 Task: Add a field from the Popular template Priority a blank project AgileHive
Action: Mouse moved to (945, 87)
Screenshot: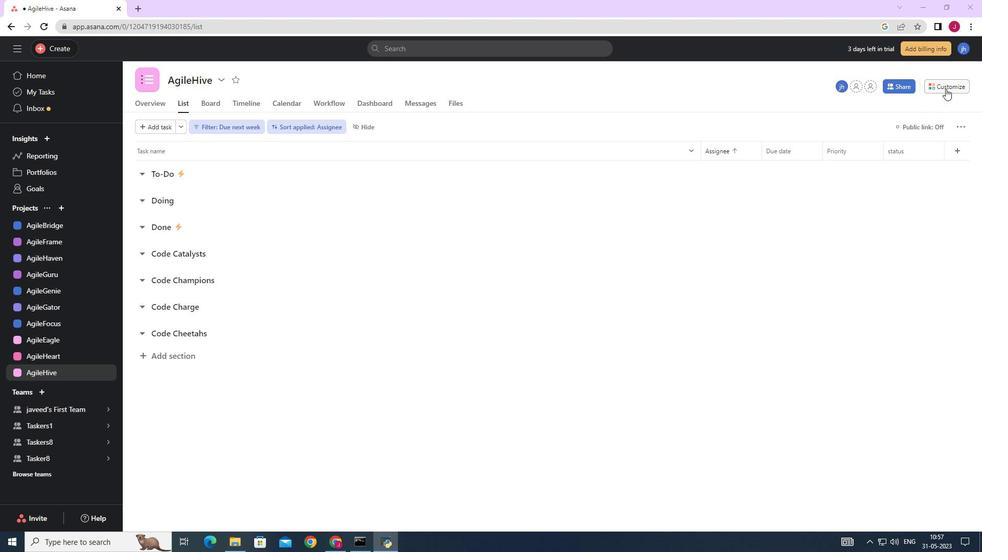 
Action: Mouse pressed left at (945, 87)
Screenshot: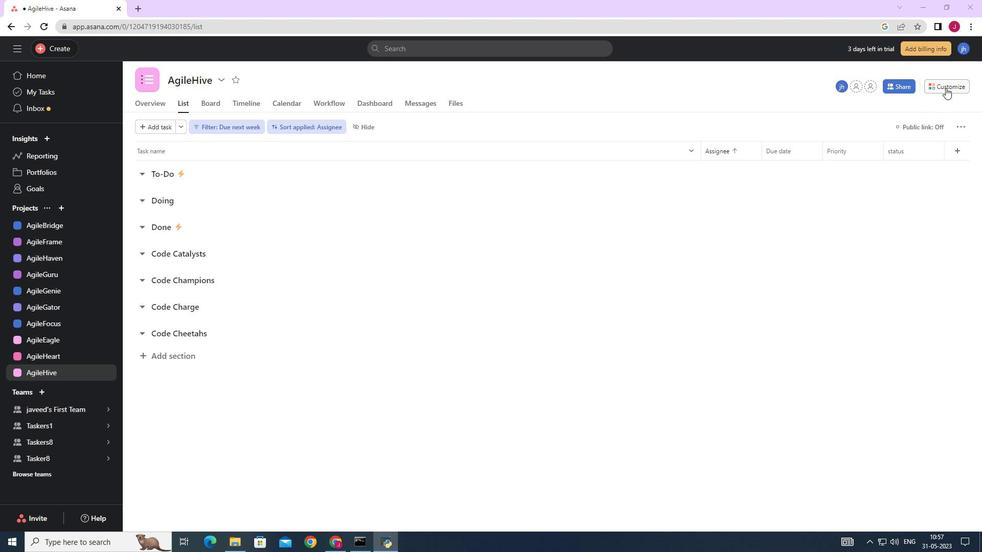 
Action: Mouse moved to (834, 203)
Screenshot: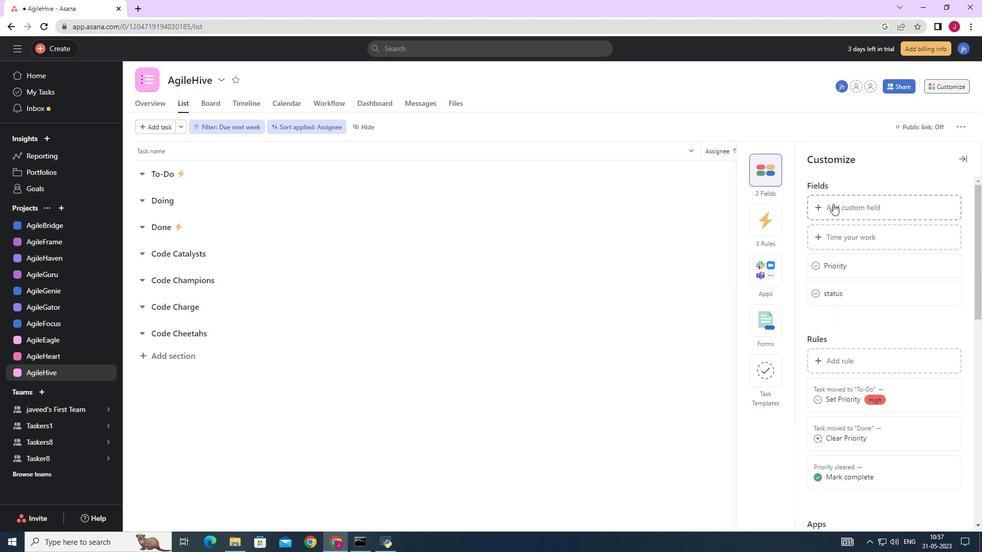 
Action: Mouse pressed left at (834, 203)
Screenshot: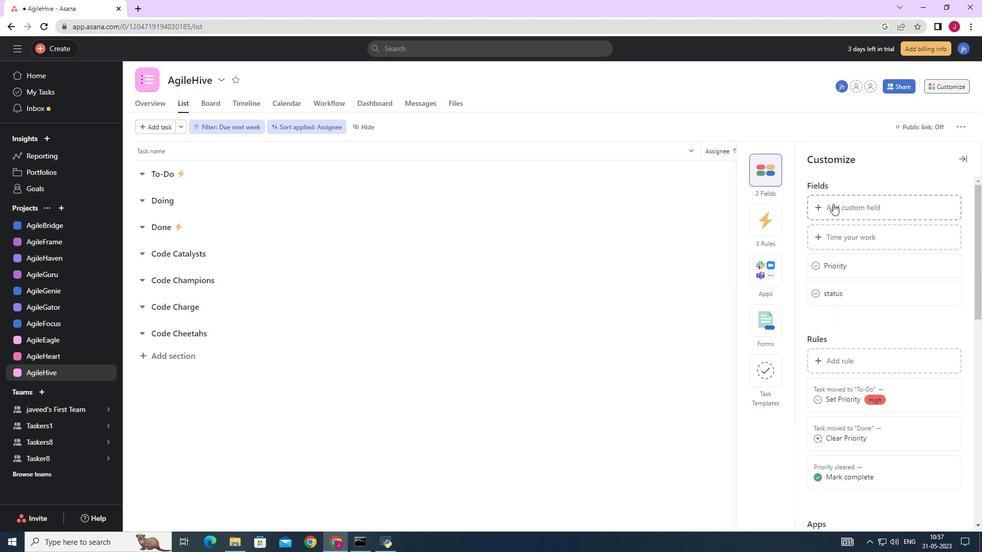 
Action: Mouse moved to (456, 154)
Screenshot: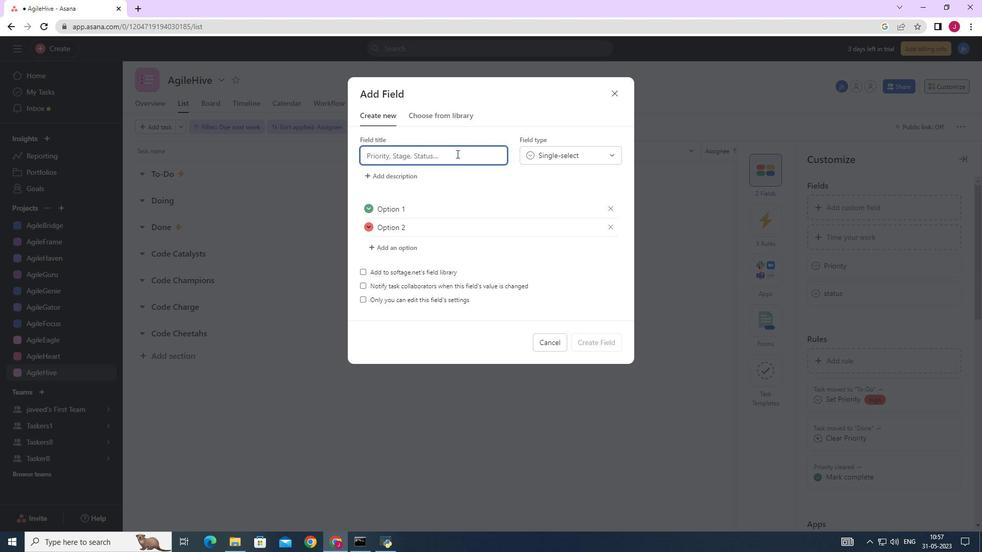 
Action: Key pressed <Key.caps_lock>PO<Key.backspace><Key.caps_lock>opular<Key.space>temple<Key.backspace>ate<Key.space>pro<Key.backspace>iority<Key.space>
Screenshot: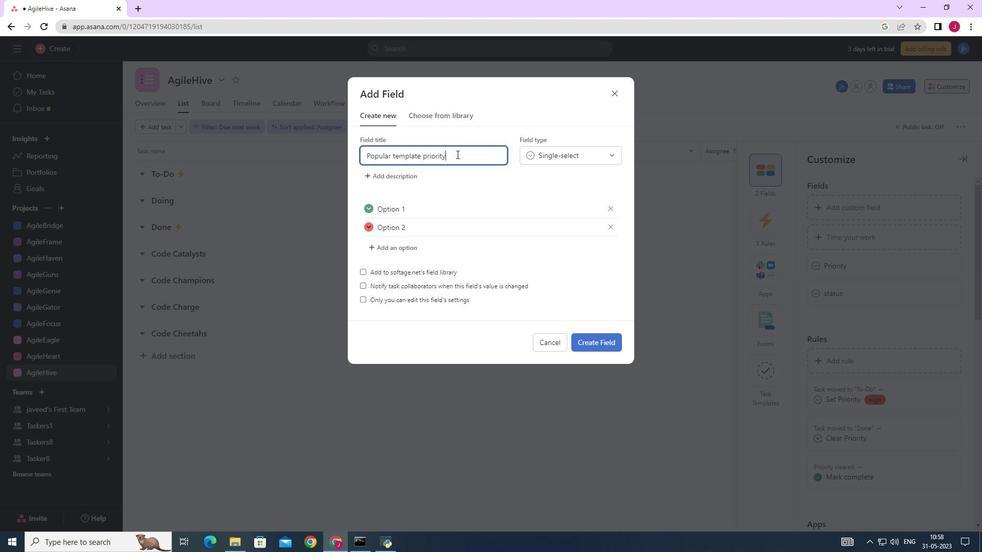 
Action: Mouse moved to (597, 348)
Screenshot: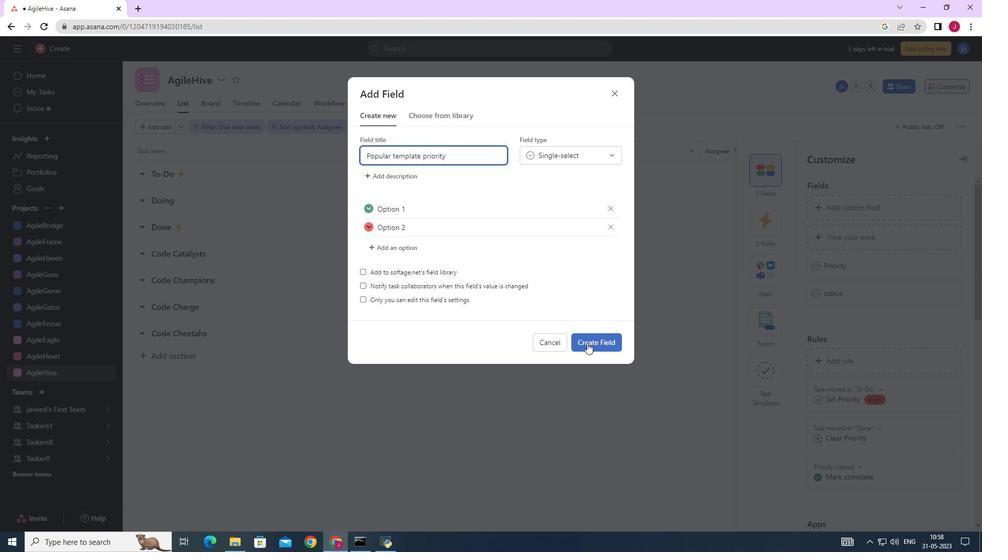 
Action: Mouse pressed left at (597, 348)
Screenshot: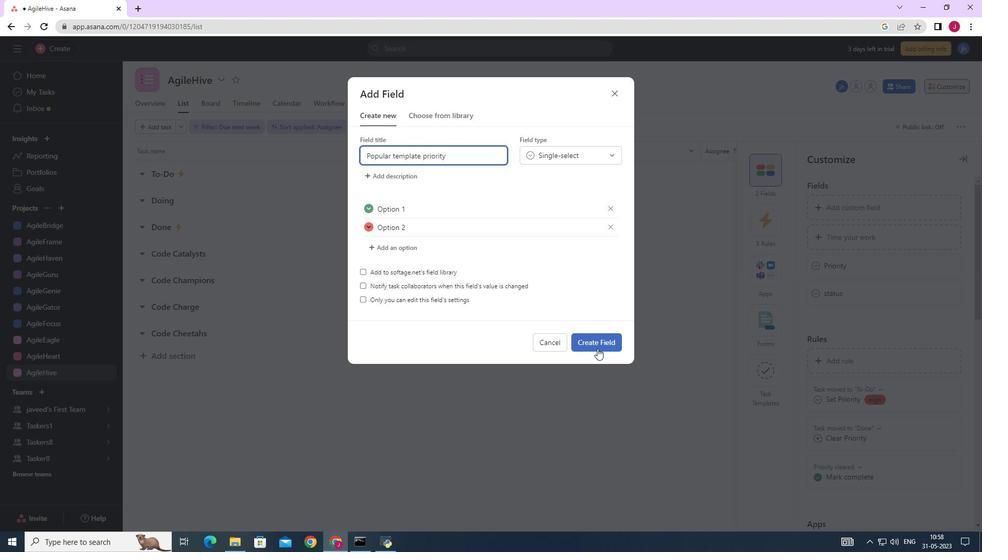 
